 Task: Change the minpoint to min value.
Action: Mouse moved to (187, 136)
Screenshot: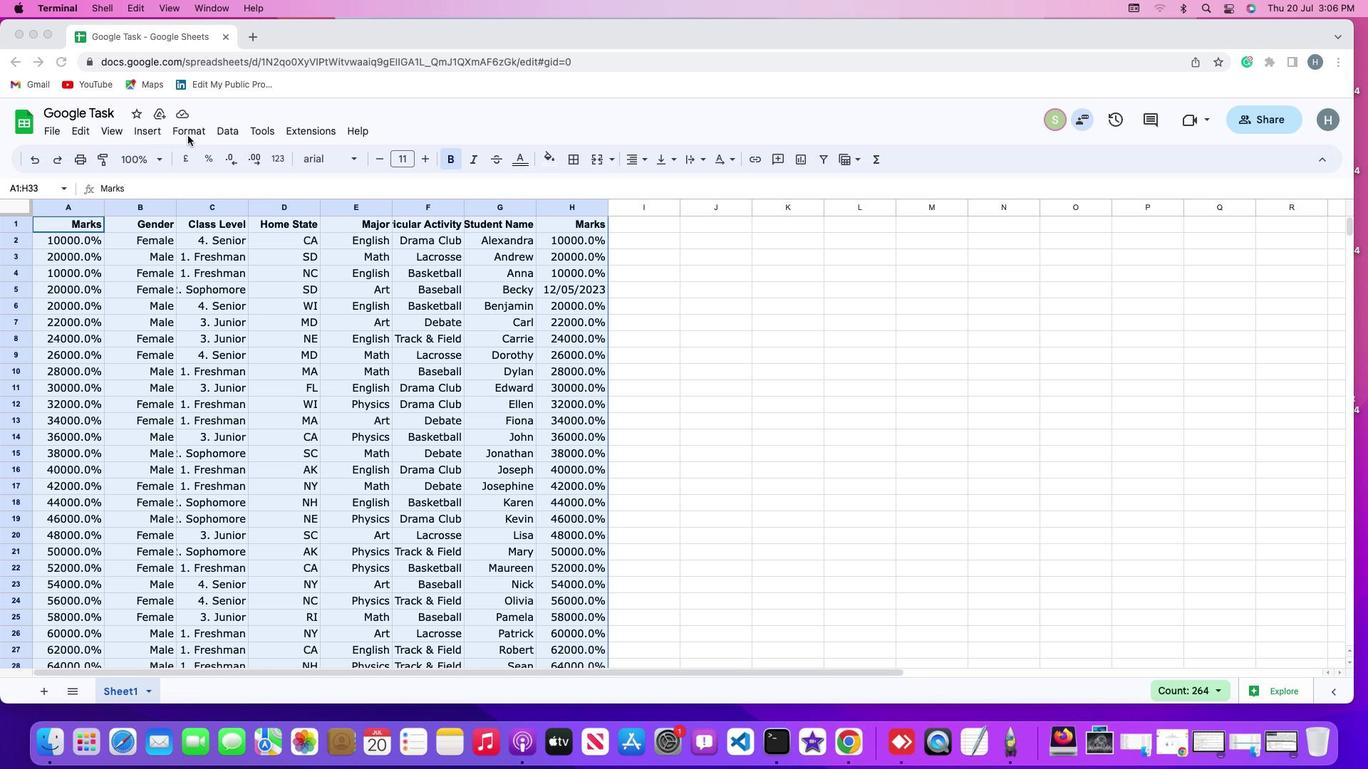 
Action: Mouse pressed left at (187, 136)
Screenshot: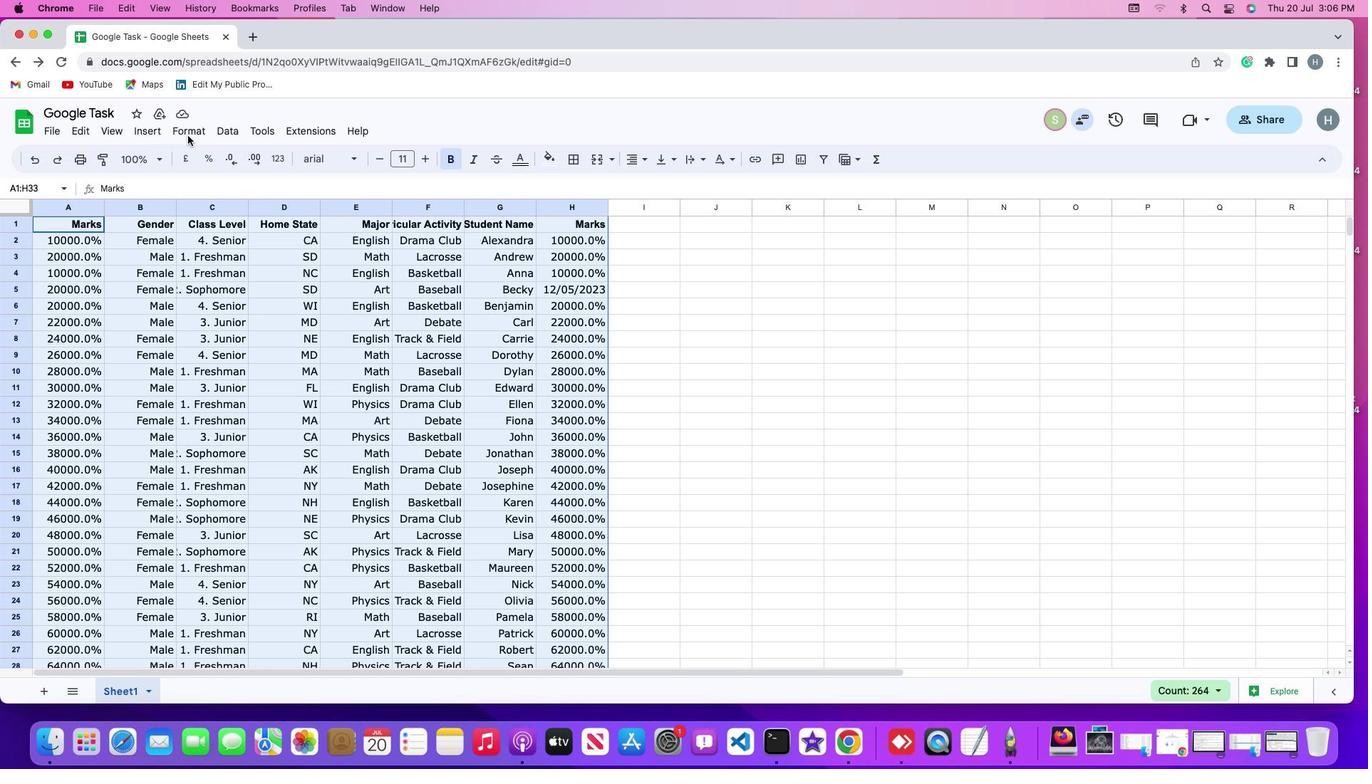 
Action: Mouse moved to (188, 133)
Screenshot: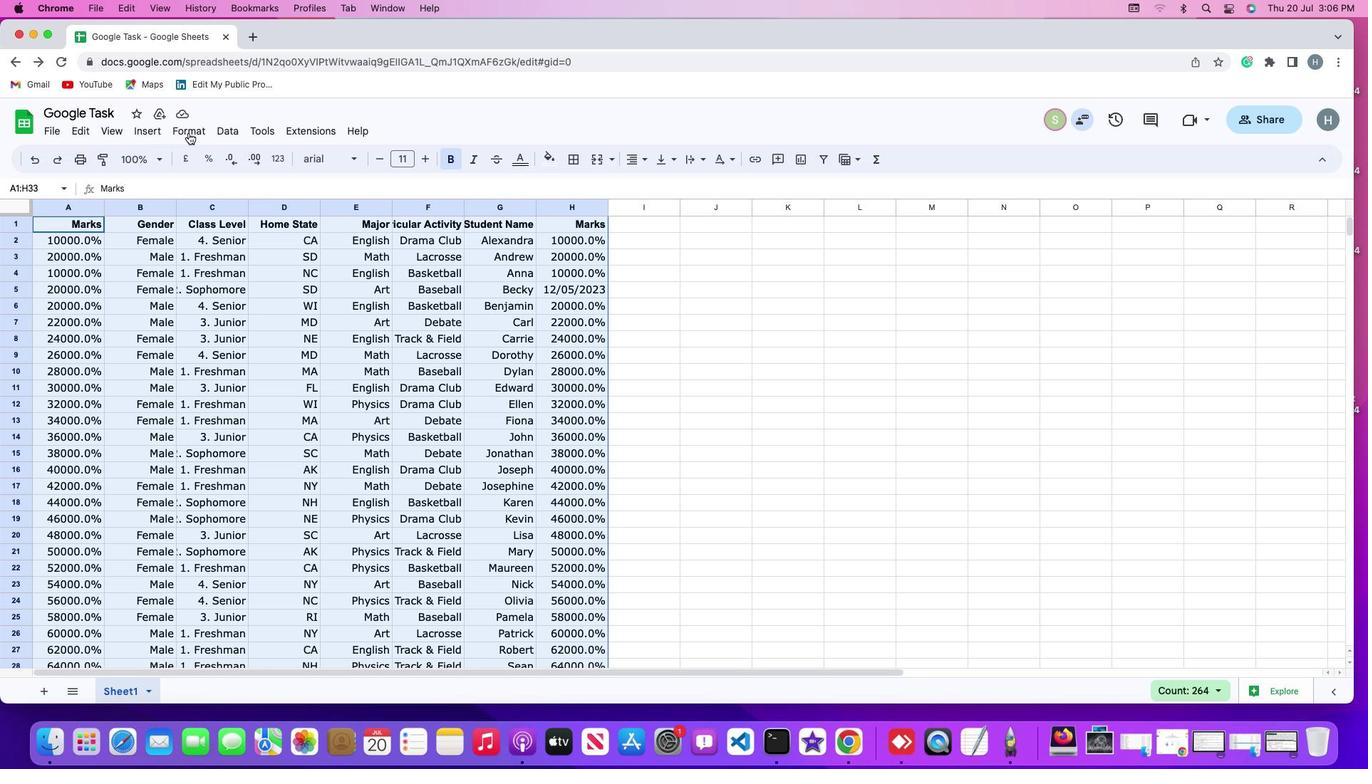 
Action: Mouse pressed left at (188, 133)
Screenshot: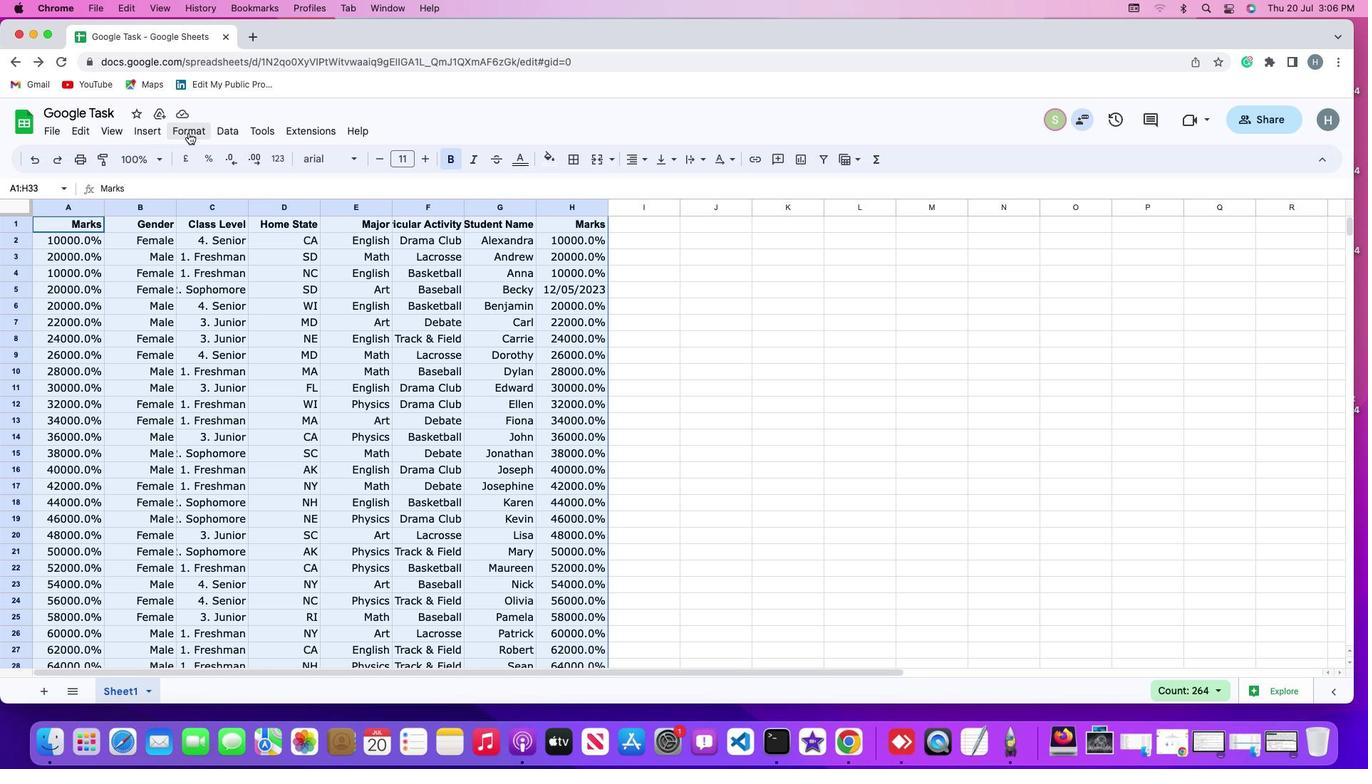 
Action: Mouse moved to (221, 374)
Screenshot: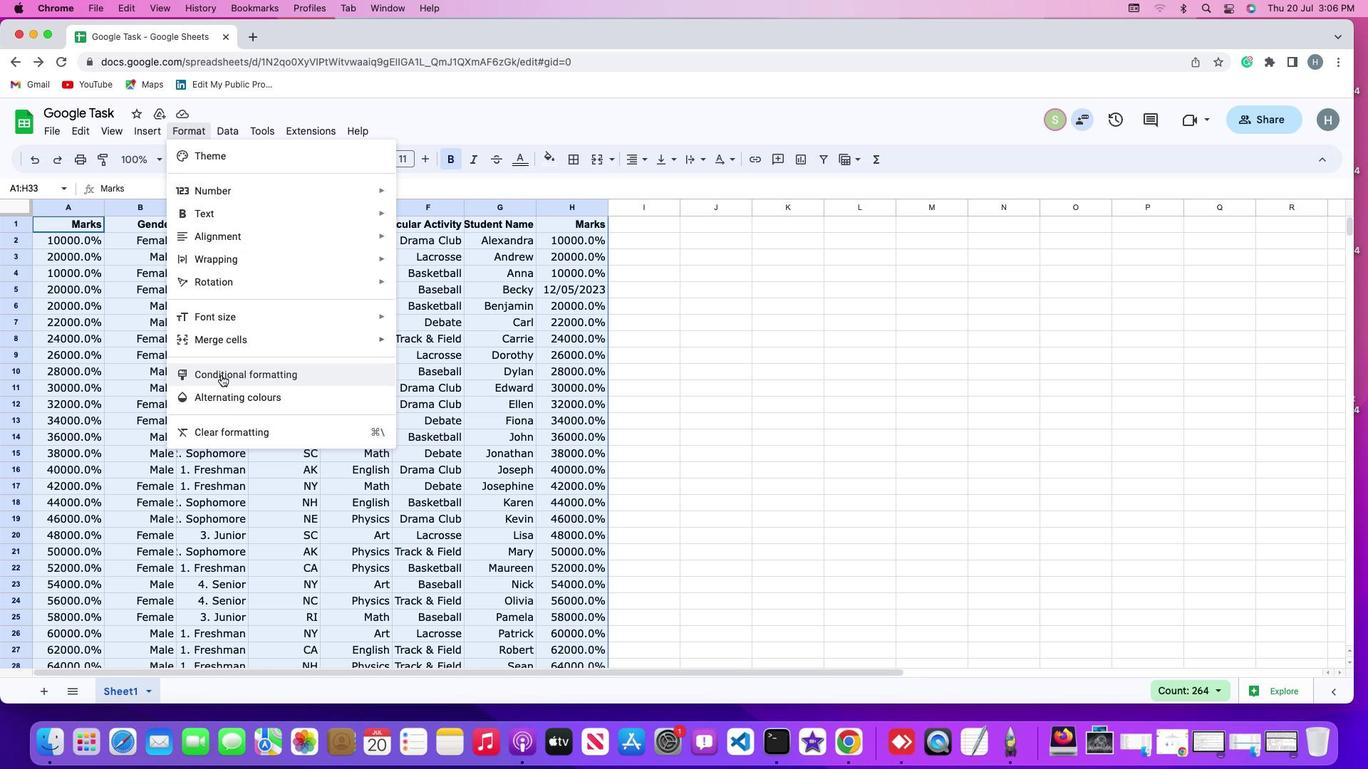 
Action: Mouse pressed left at (221, 374)
Screenshot: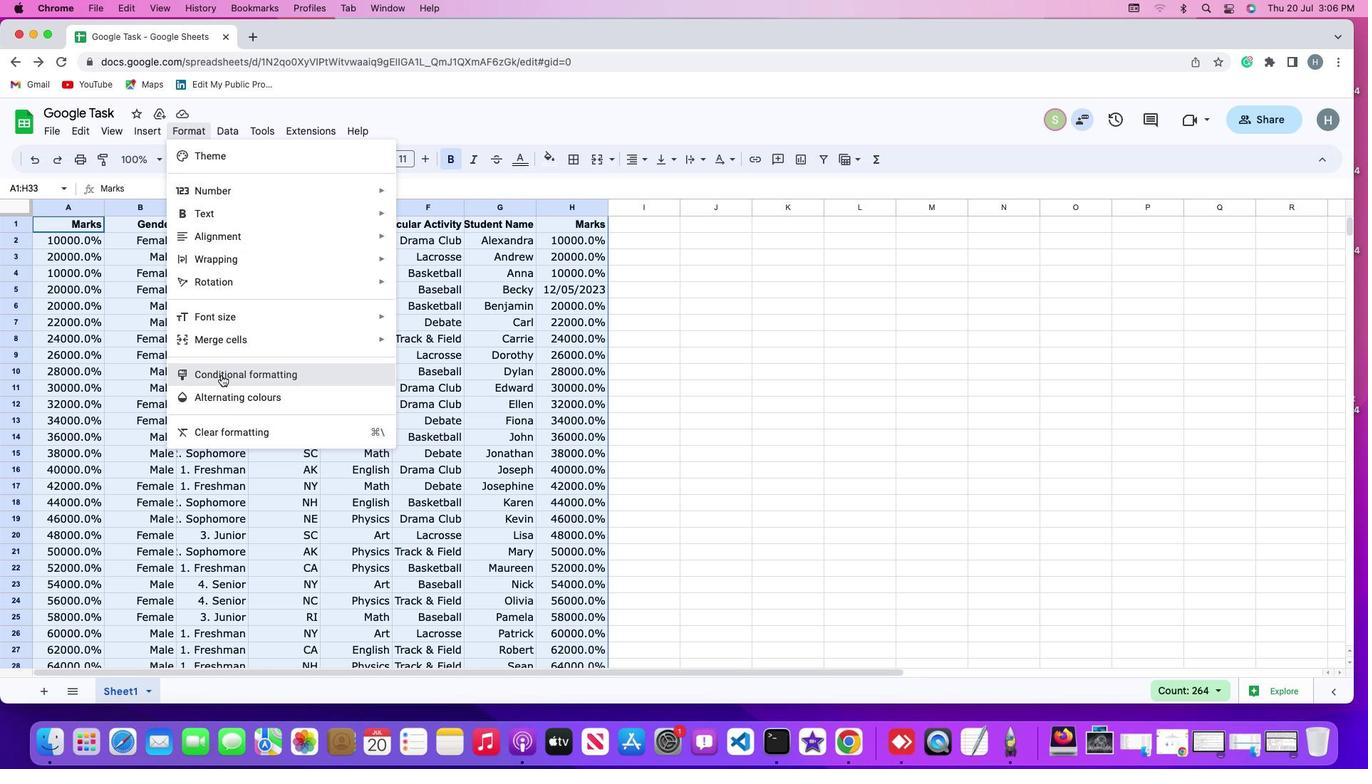 
Action: Mouse moved to (1169, 318)
Screenshot: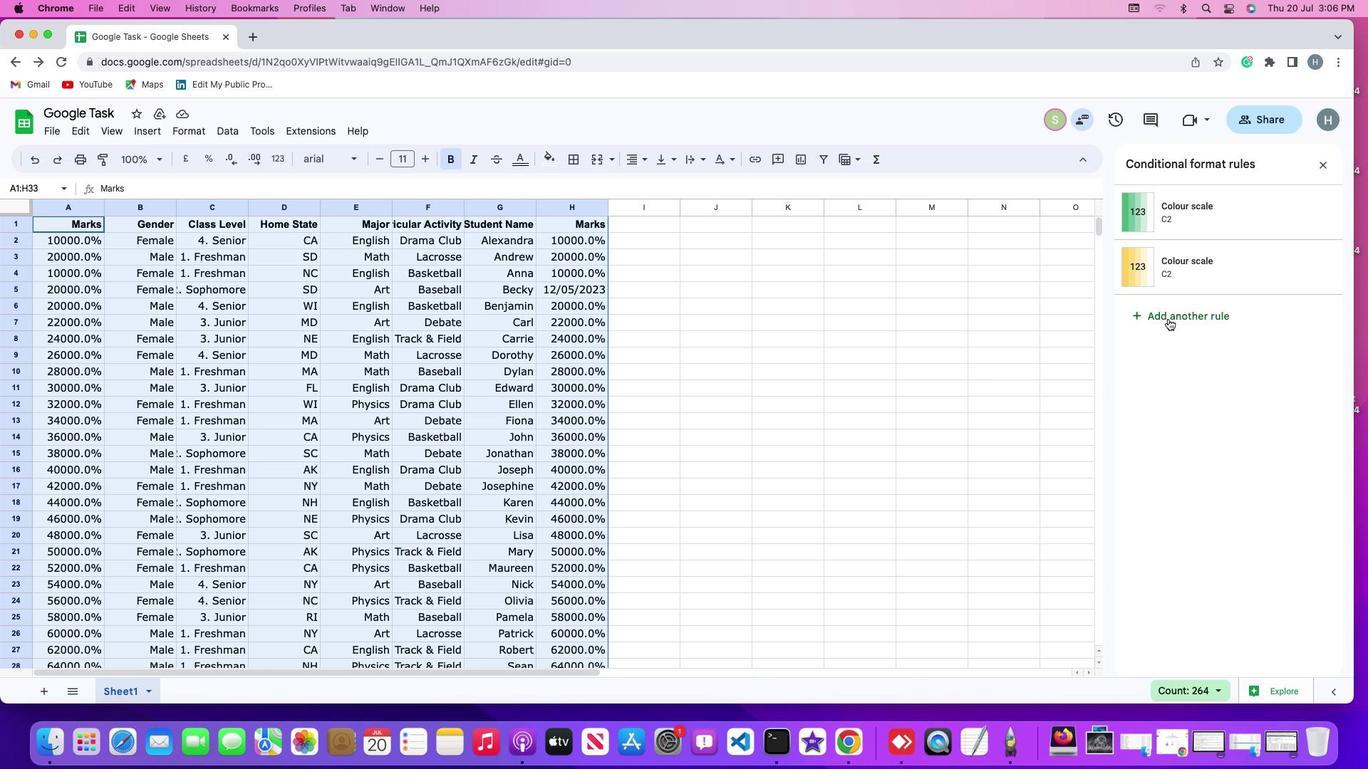 
Action: Mouse pressed left at (1169, 318)
Screenshot: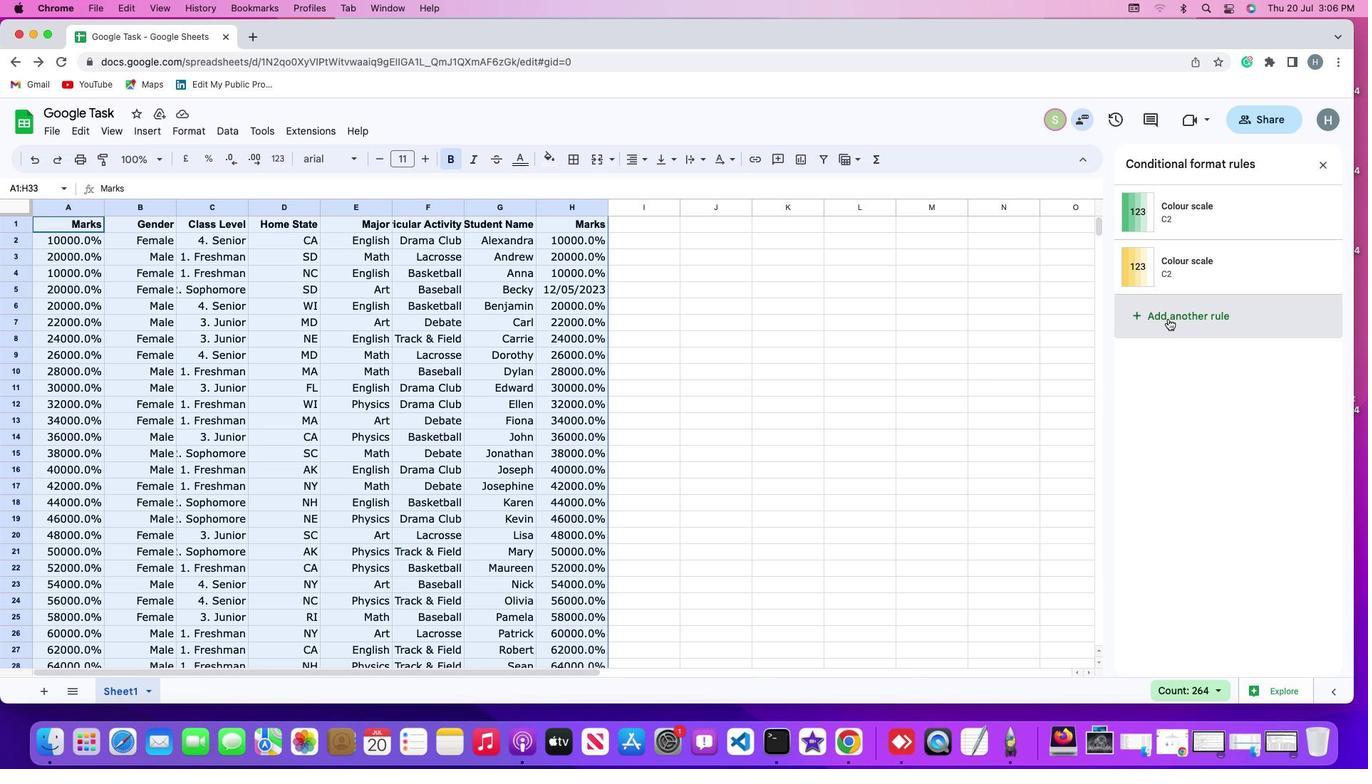 
Action: Mouse moved to (1300, 196)
Screenshot: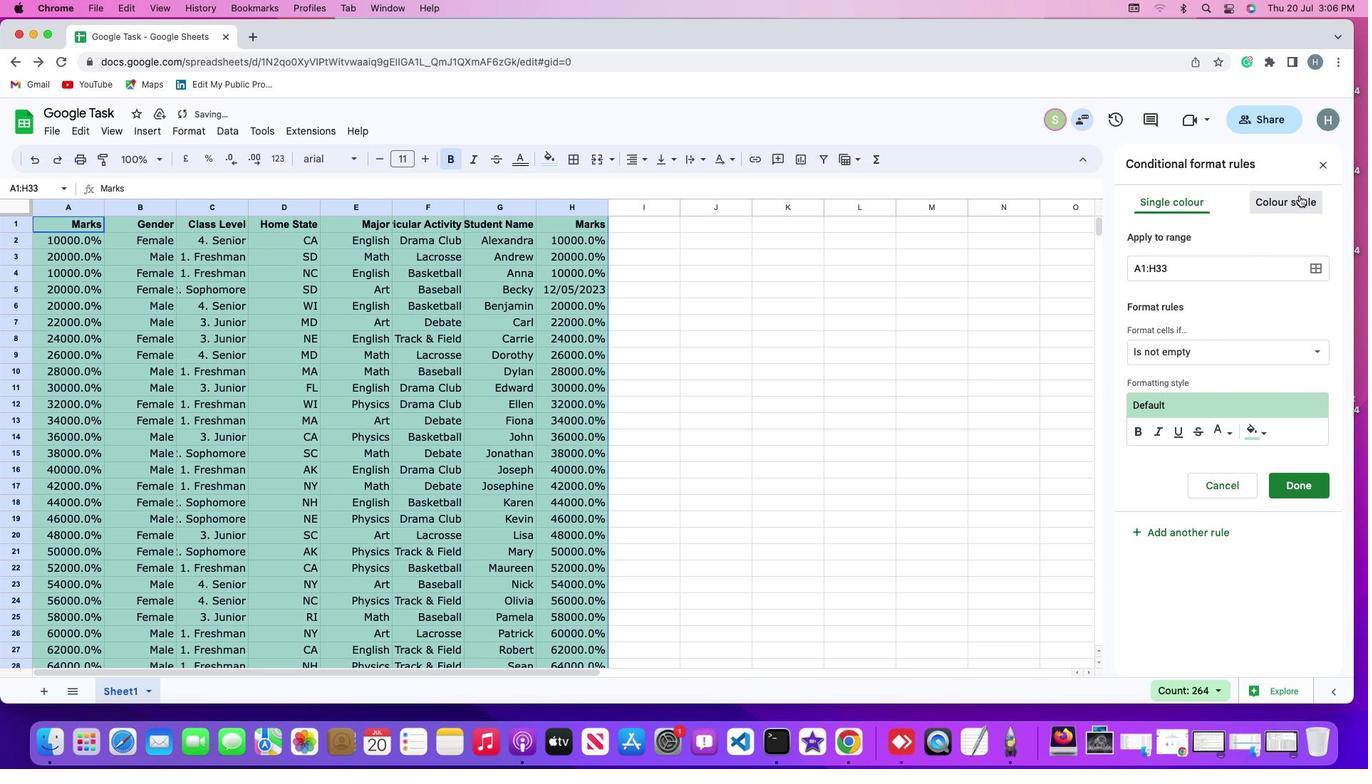 
Action: Mouse pressed left at (1300, 196)
Screenshot: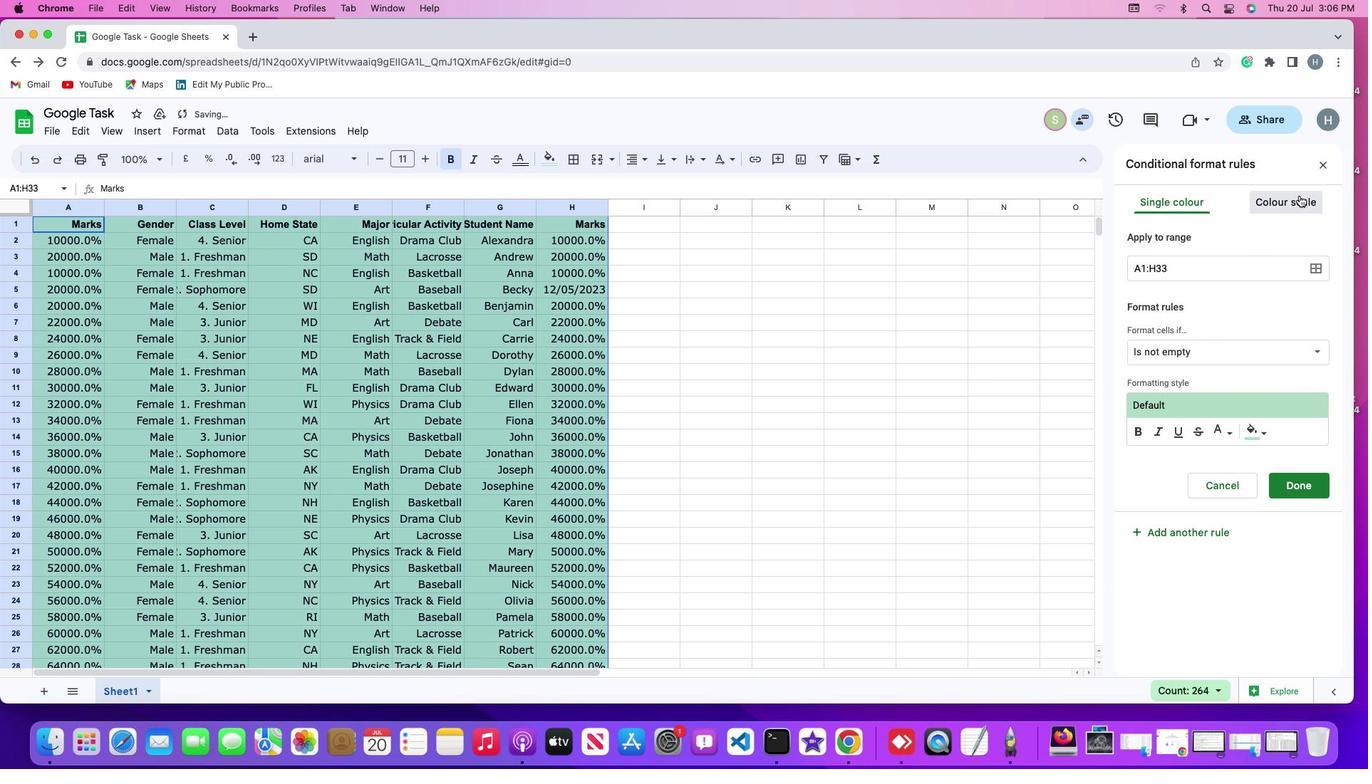 
Action: Mouse moved to (1200, 407)
Screenshot: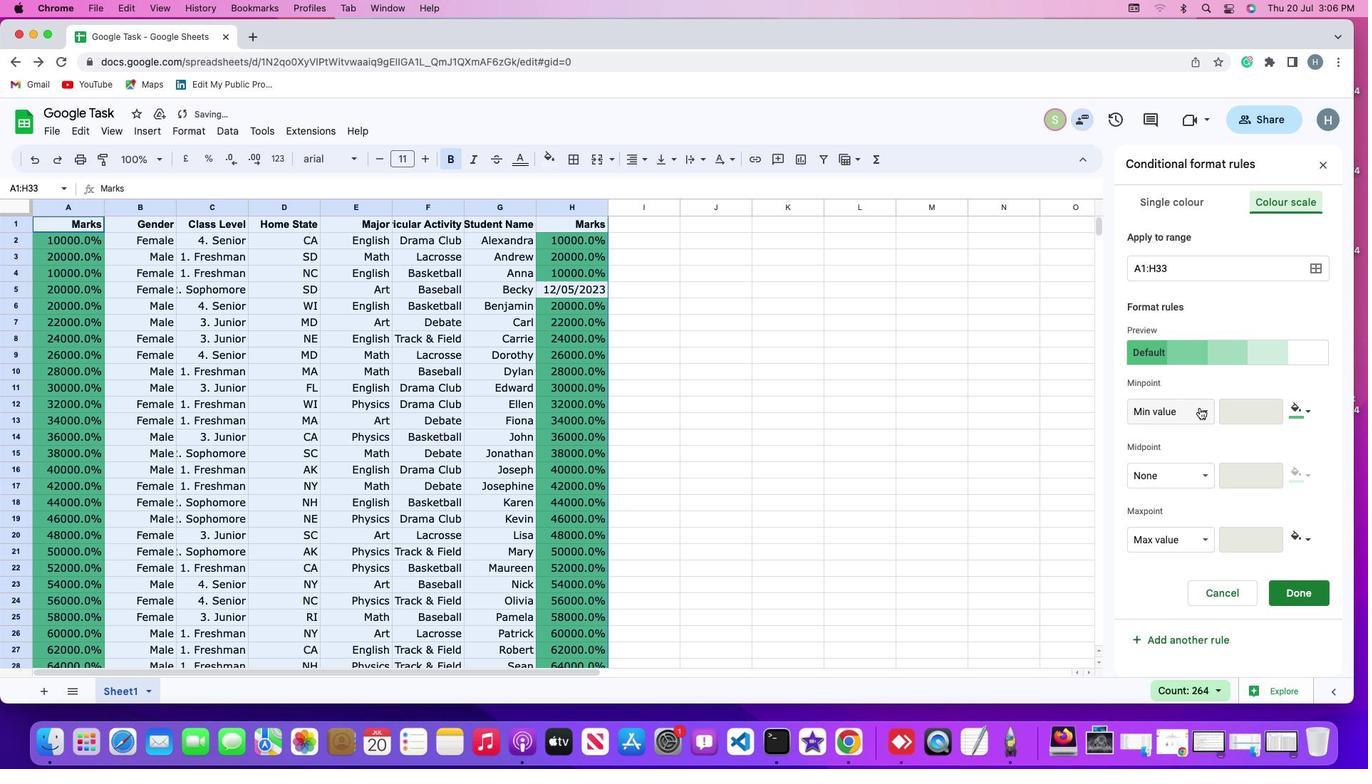 
Action: Mouse pressed left at (1200, 407)
Screenshot: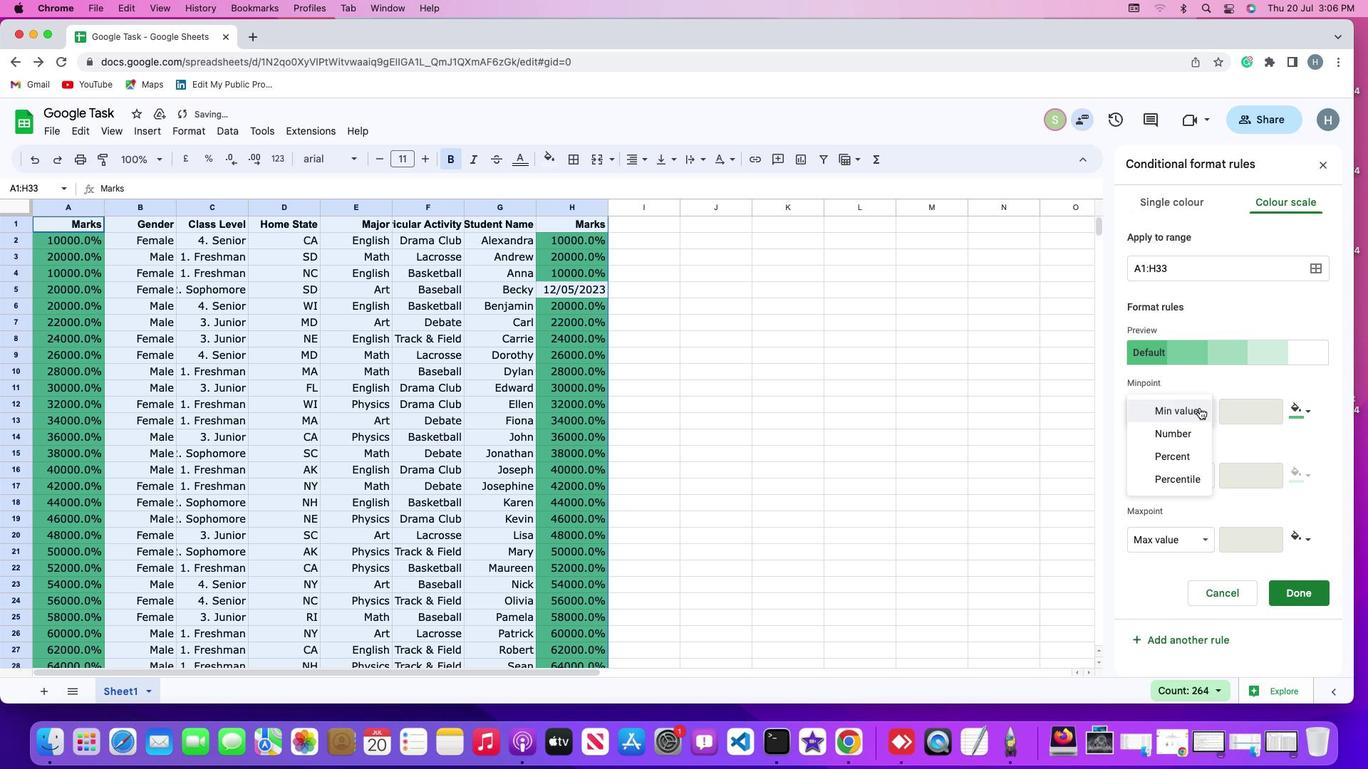 
Action: Mouse moved to (1168, 412)
Screenshot: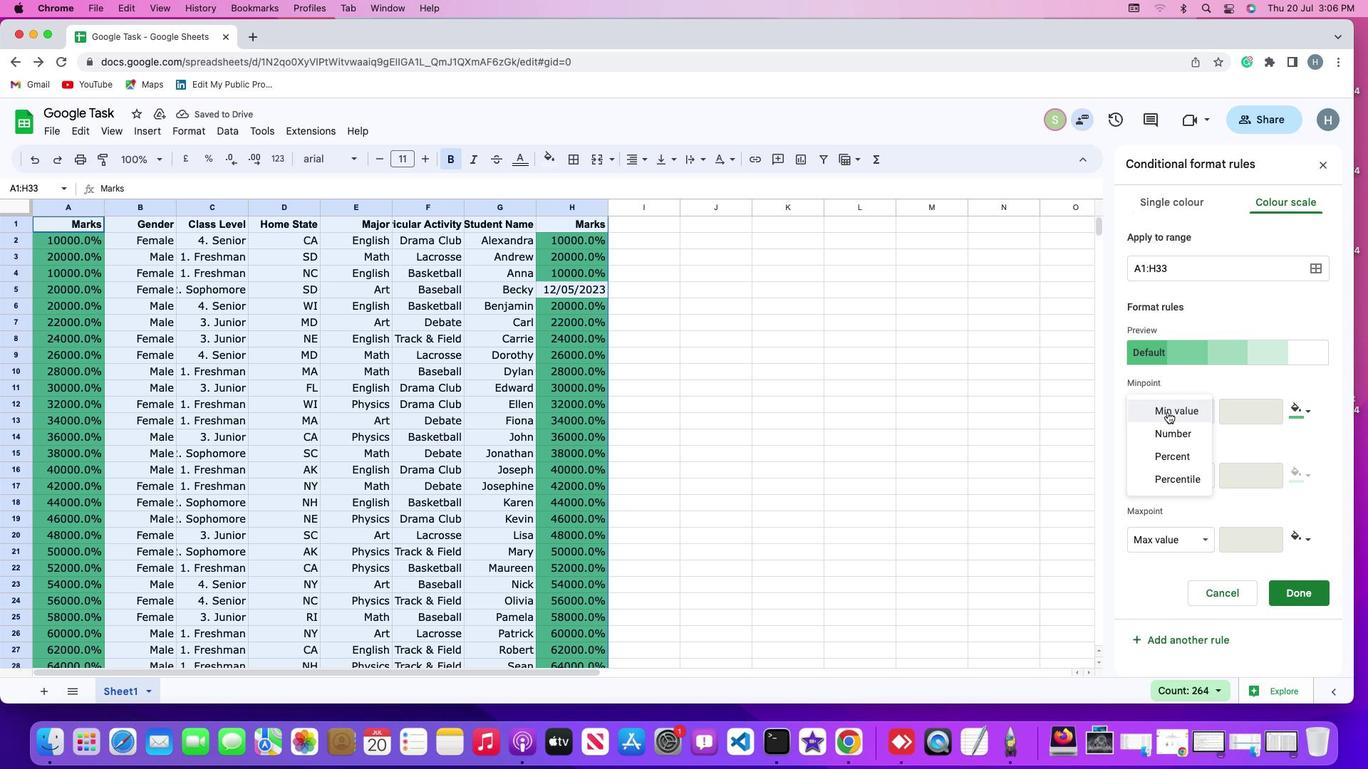 
Action: Mouse pressed left at (1168, 412)
Screenshot: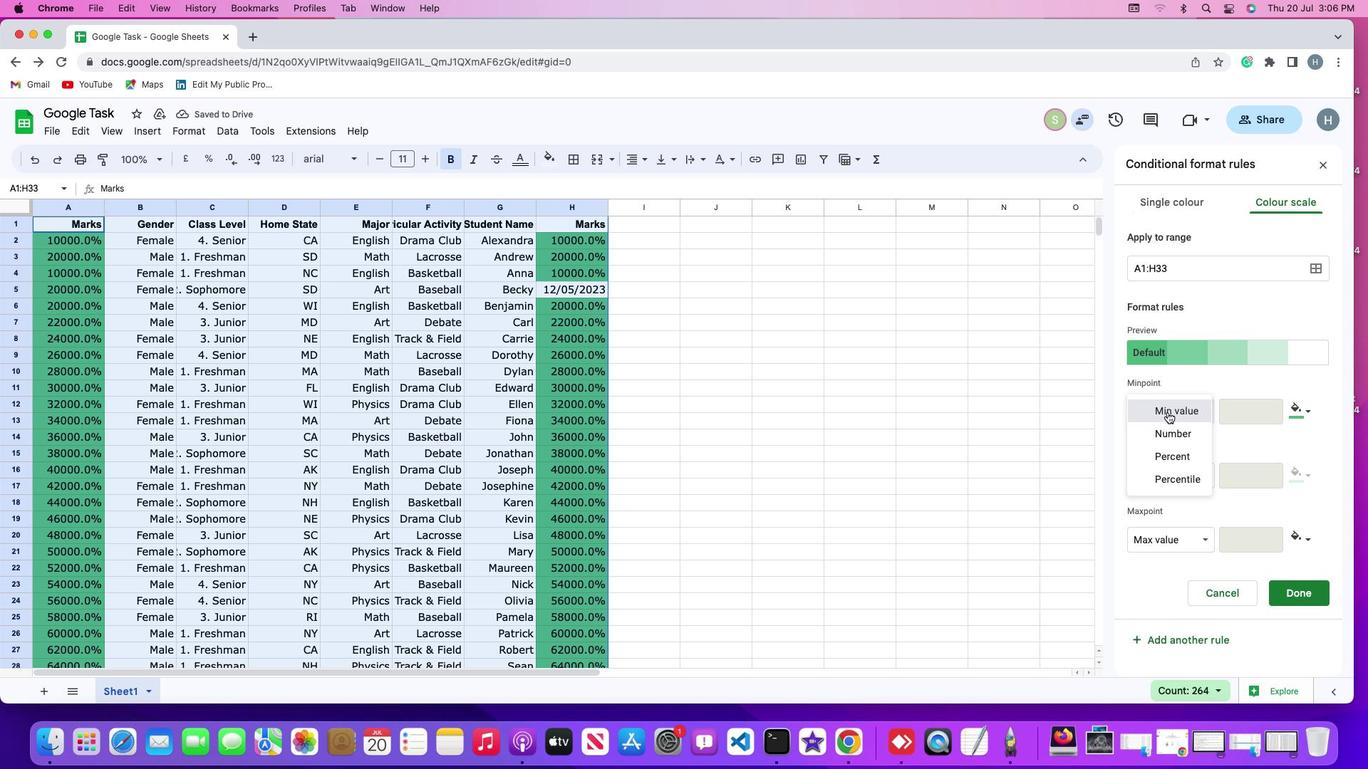 
